 Task: Create a rule from the Agile list, Priority changed -> Complete task in the project AgileForge if Priority Cleared then Complete Task
Action: Mouse moved to (68, 487)
Screenshot: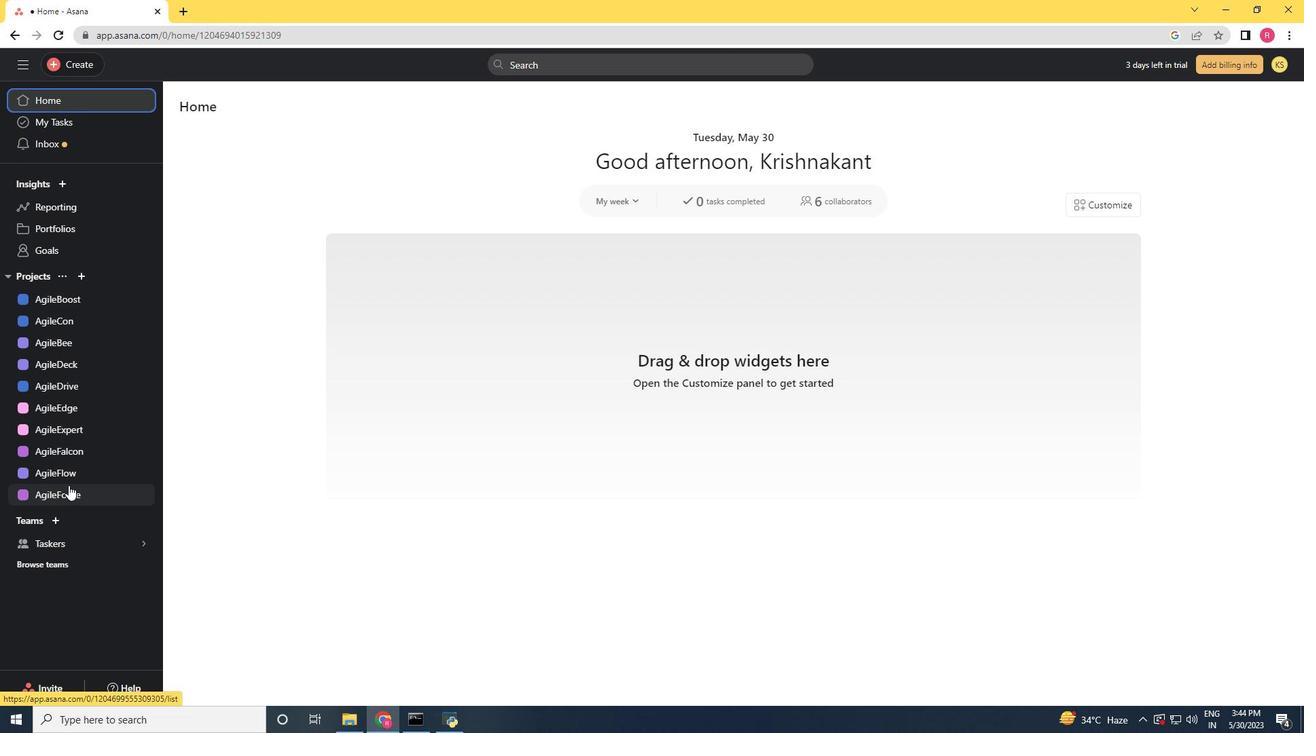 
Action: Mouse pressed left at (68, 487)
Screenshot: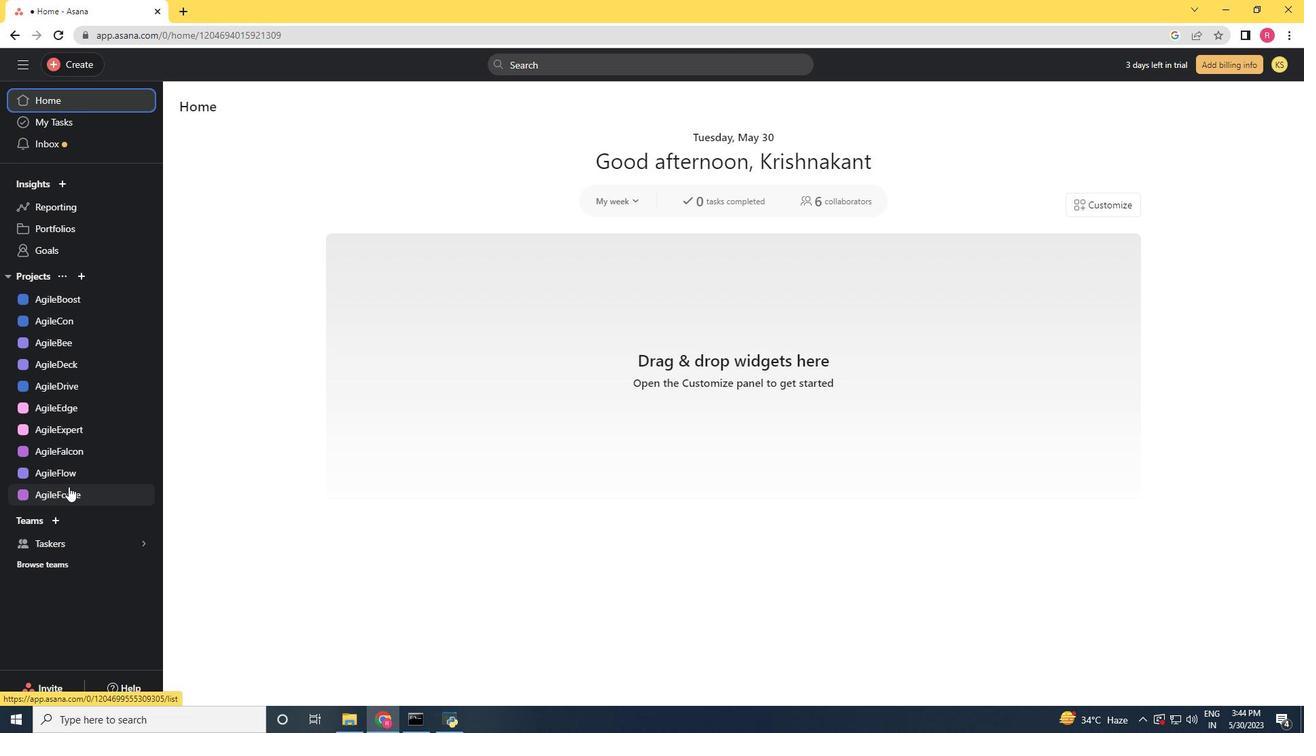 
Action: Mouse moved to (1241, 118)
Screenshot: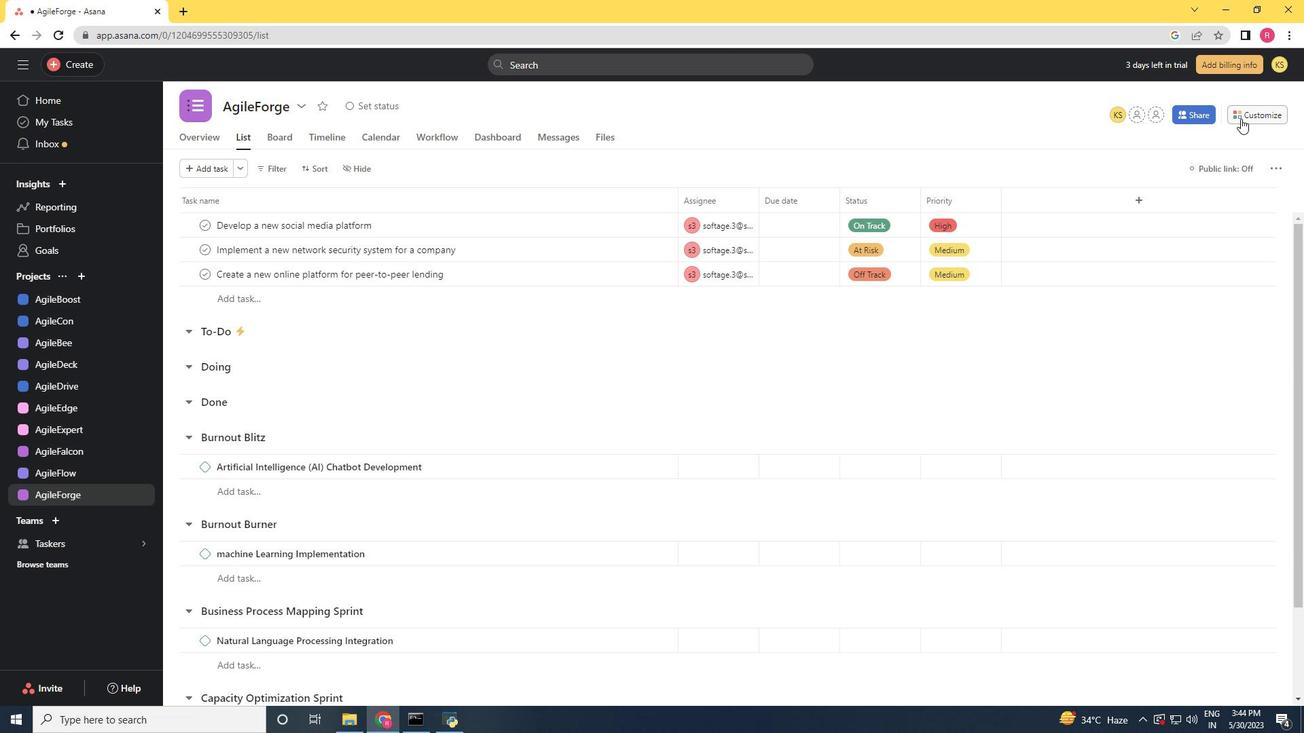 
Action: Mouse pressed left at (1241, 118)
Screenshot: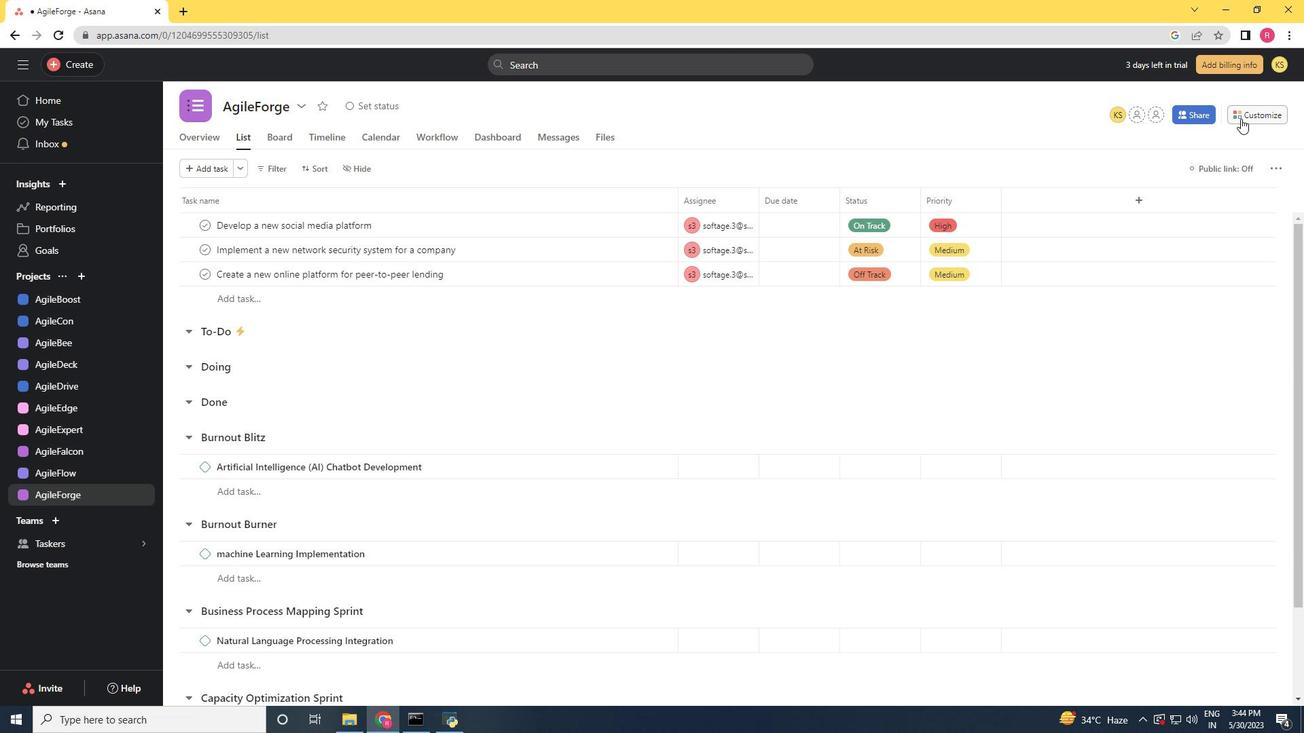
Action: Mouse moved to (1022, 303)
Screenshot: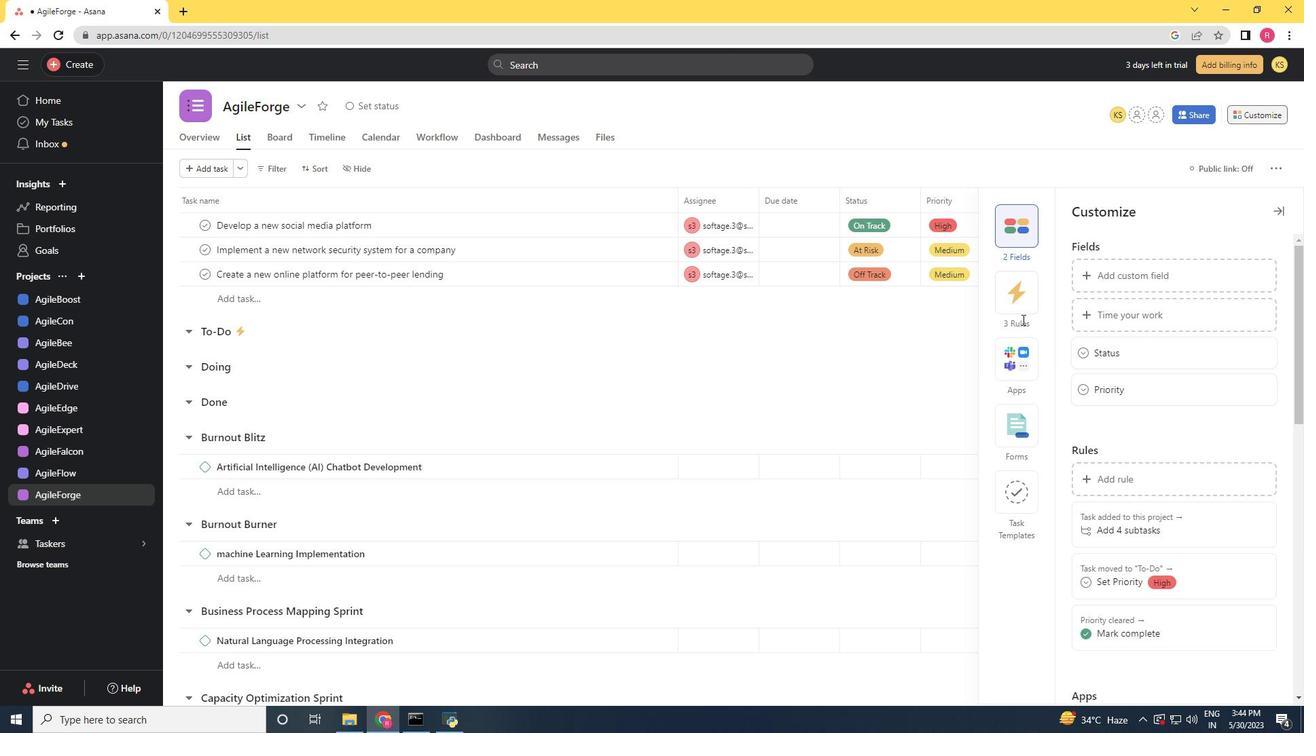 
Action: Mouse pressed left at (1022, 303)
Screenshot: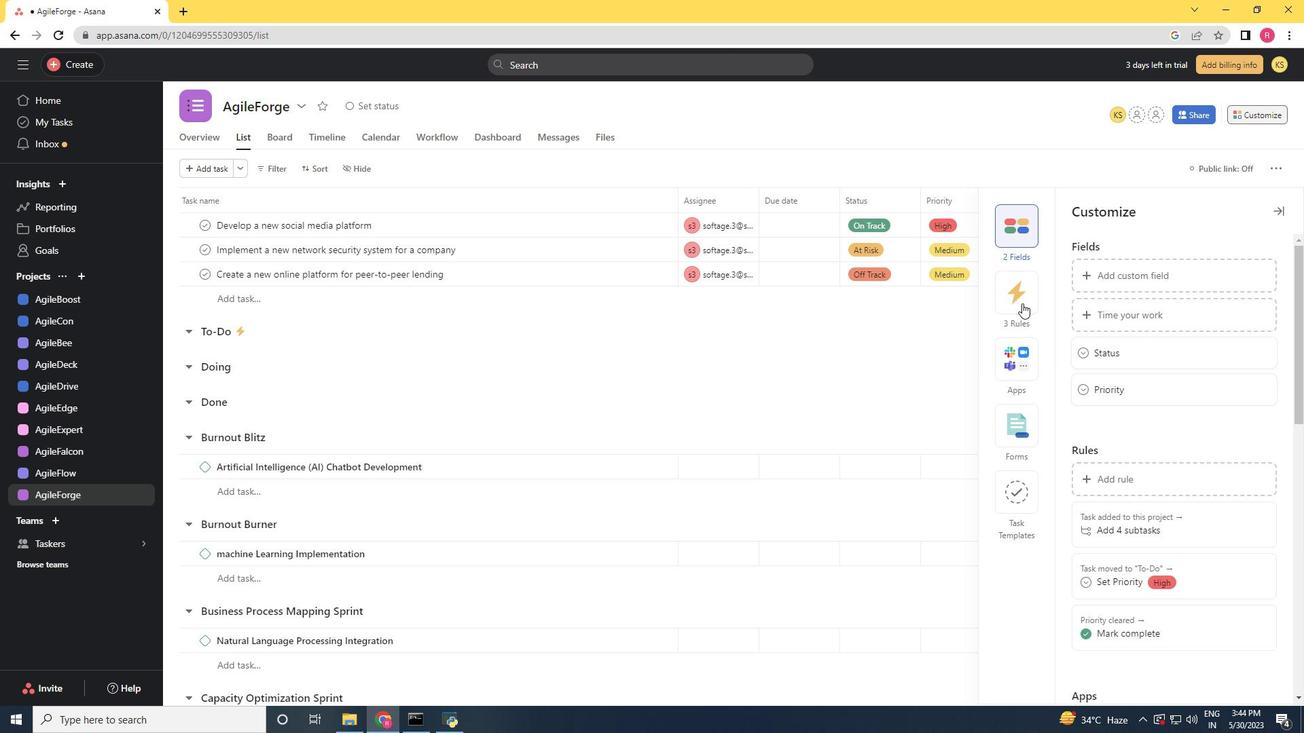 
Action: Mouse moved to (1106, 270)
Screenshot: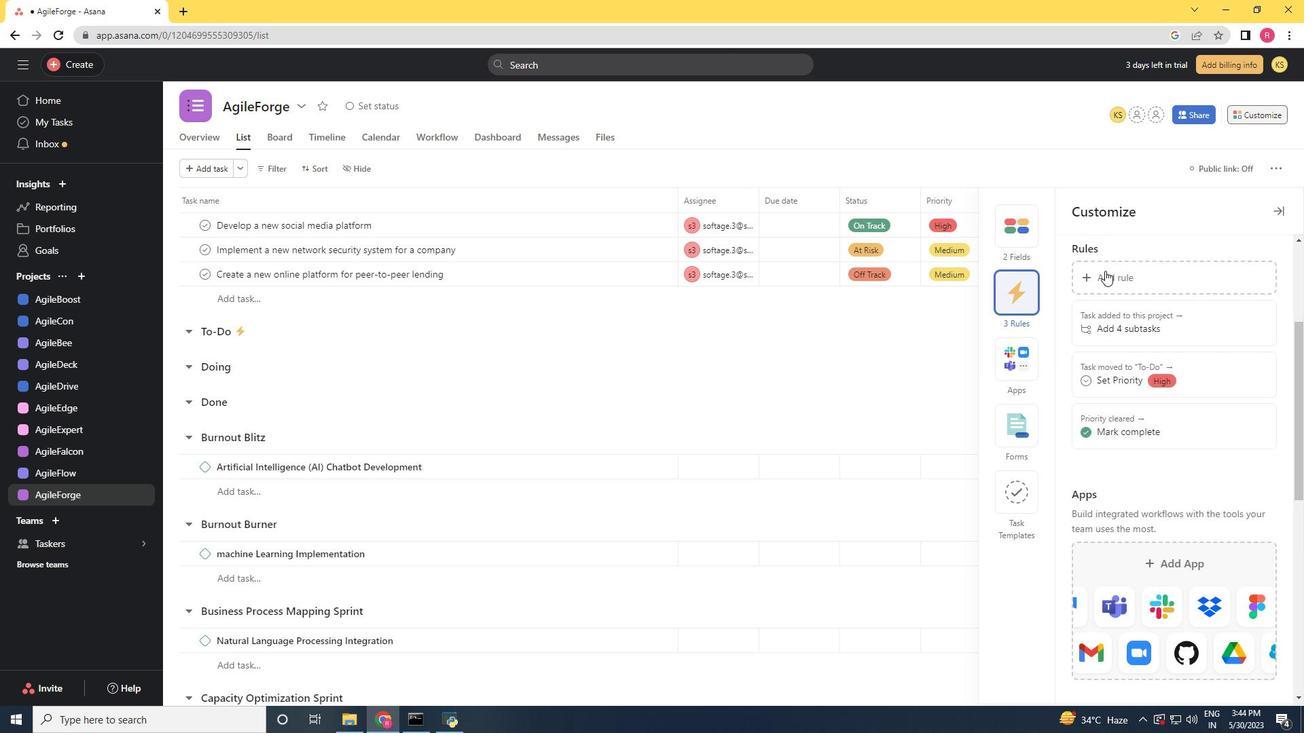 
Action: Mouse pressed left at (1106, 270)
Screenshot: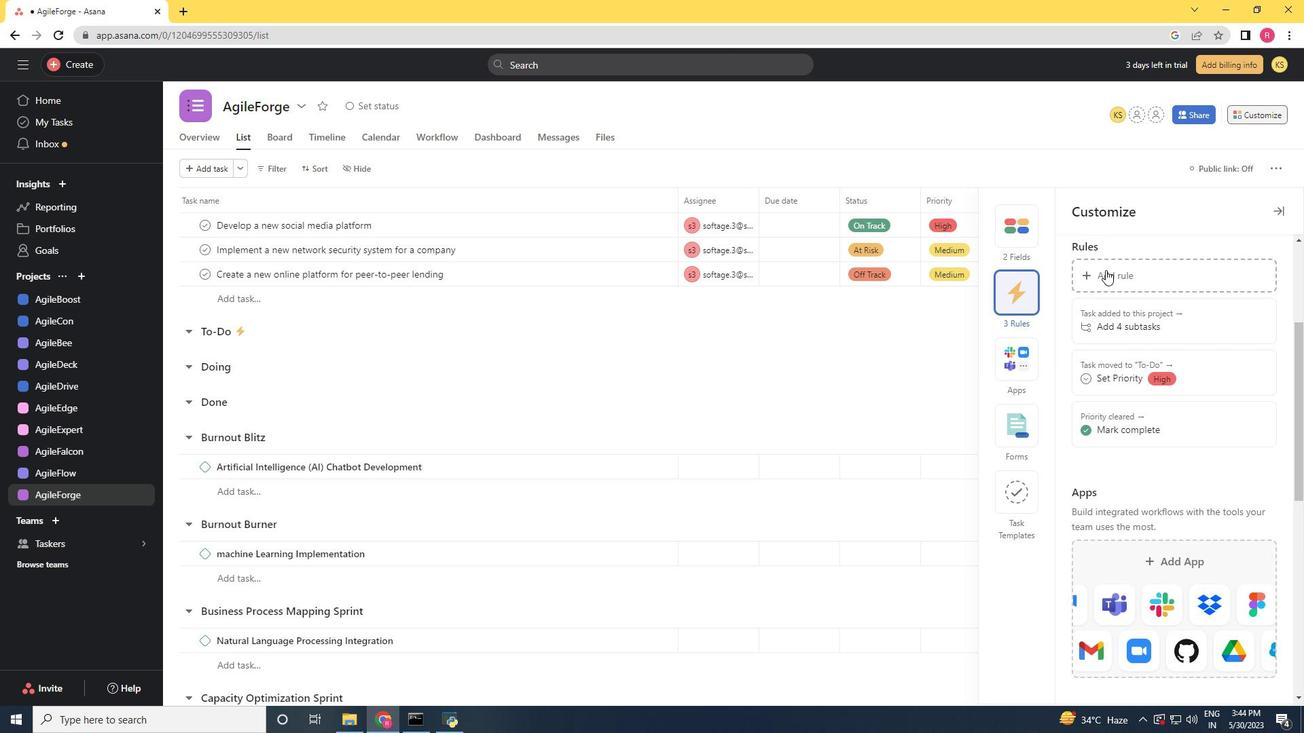 
Action: Mouse moved to (287, 212)
Screenshot: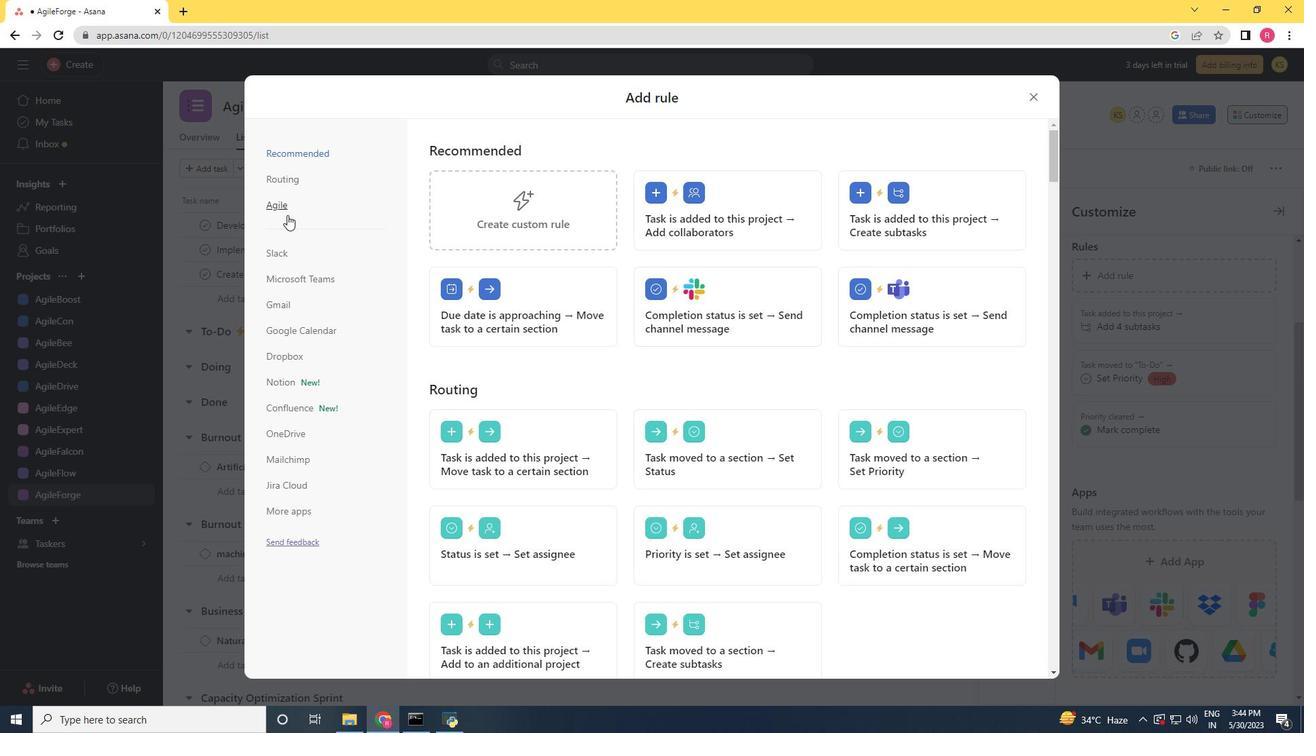 
Action: Mouse pressed left at (287, 212)
Screenshot: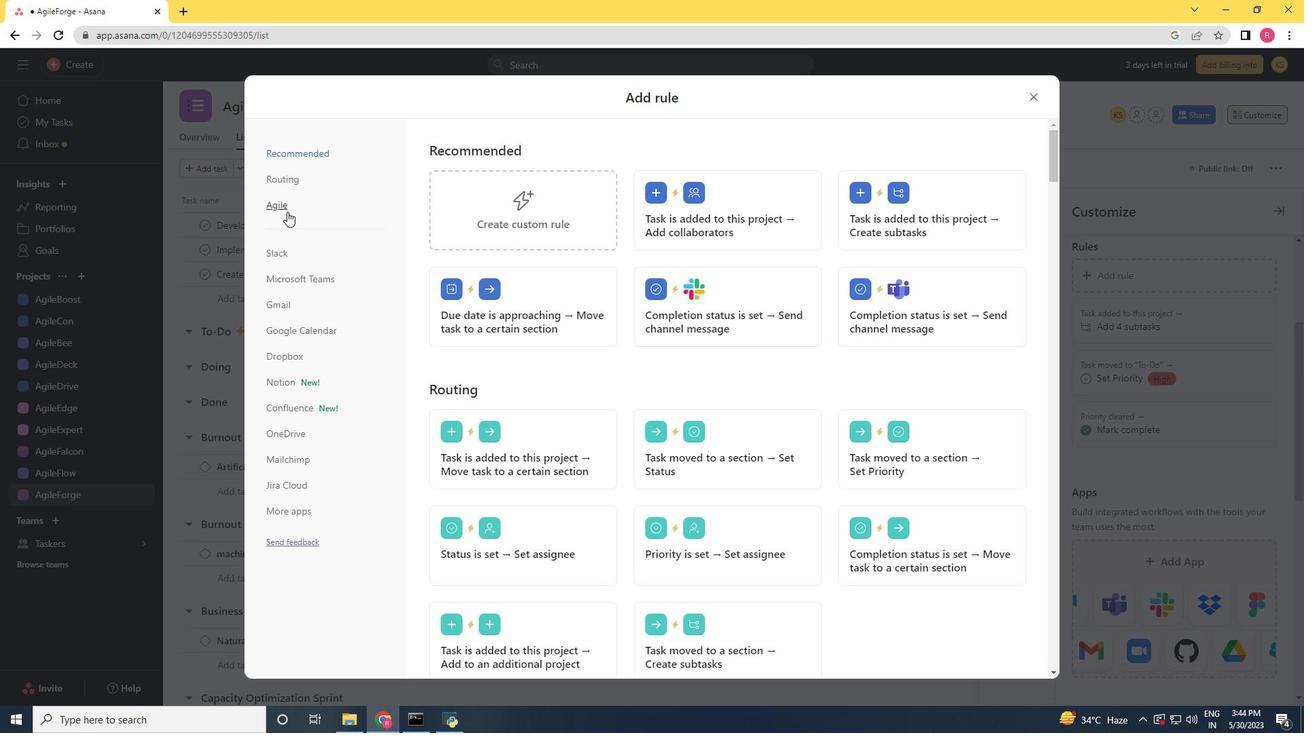 
Action: Mouse moved to (719, 224)
Screenshot: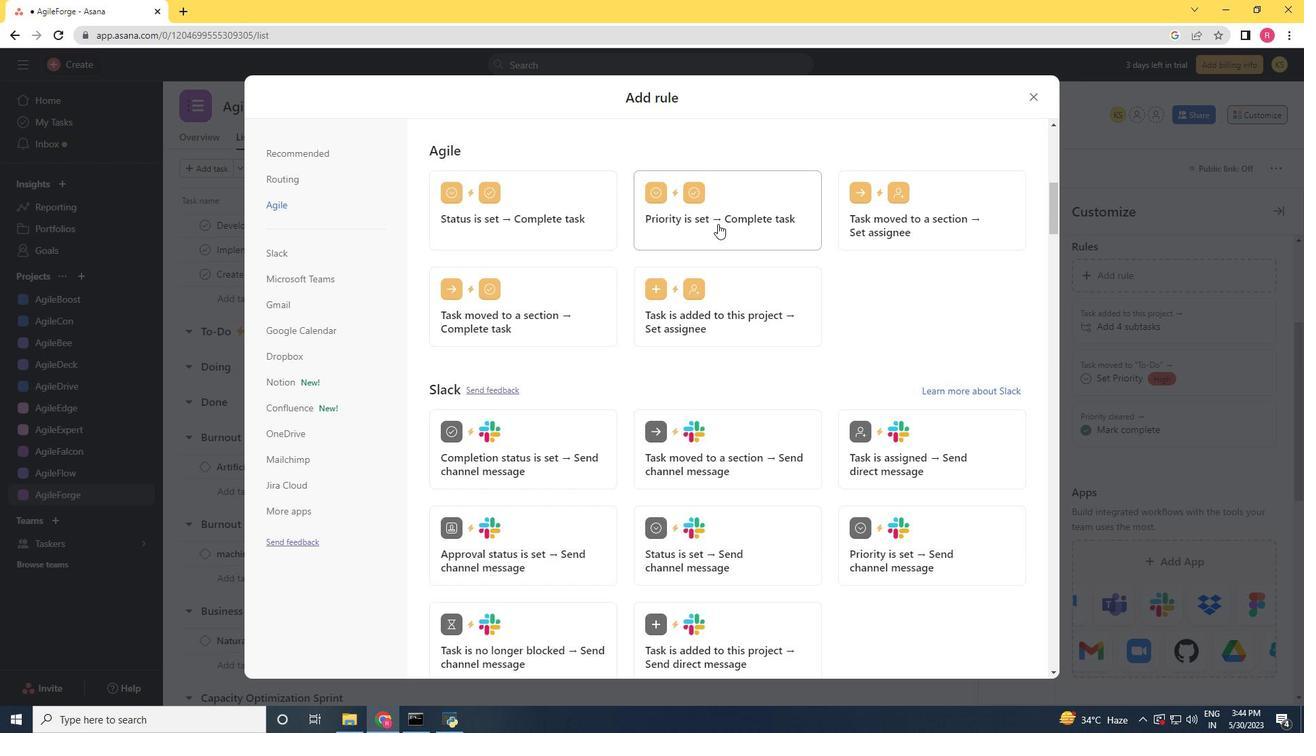 
Action: Mouse pressed left at (719, 224)
Screenshot: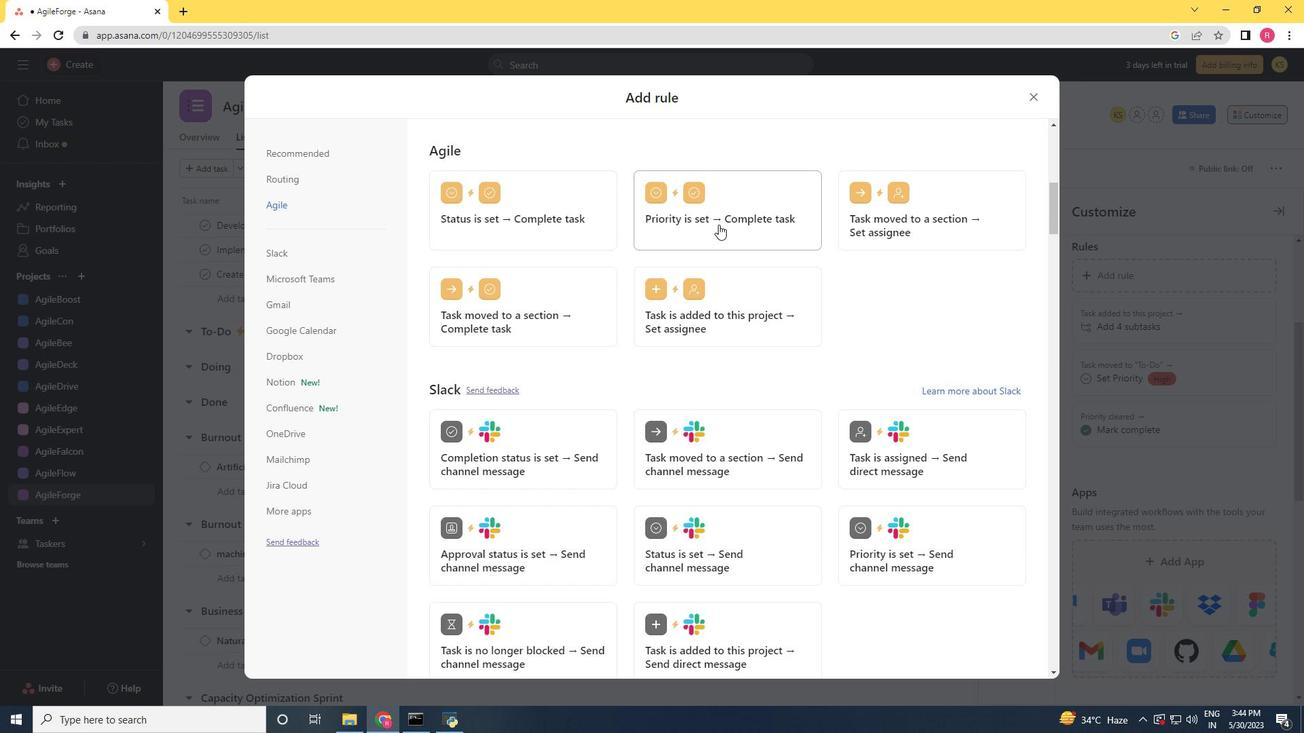 
Action: Mouse moved to (859, 240)
Screenshot: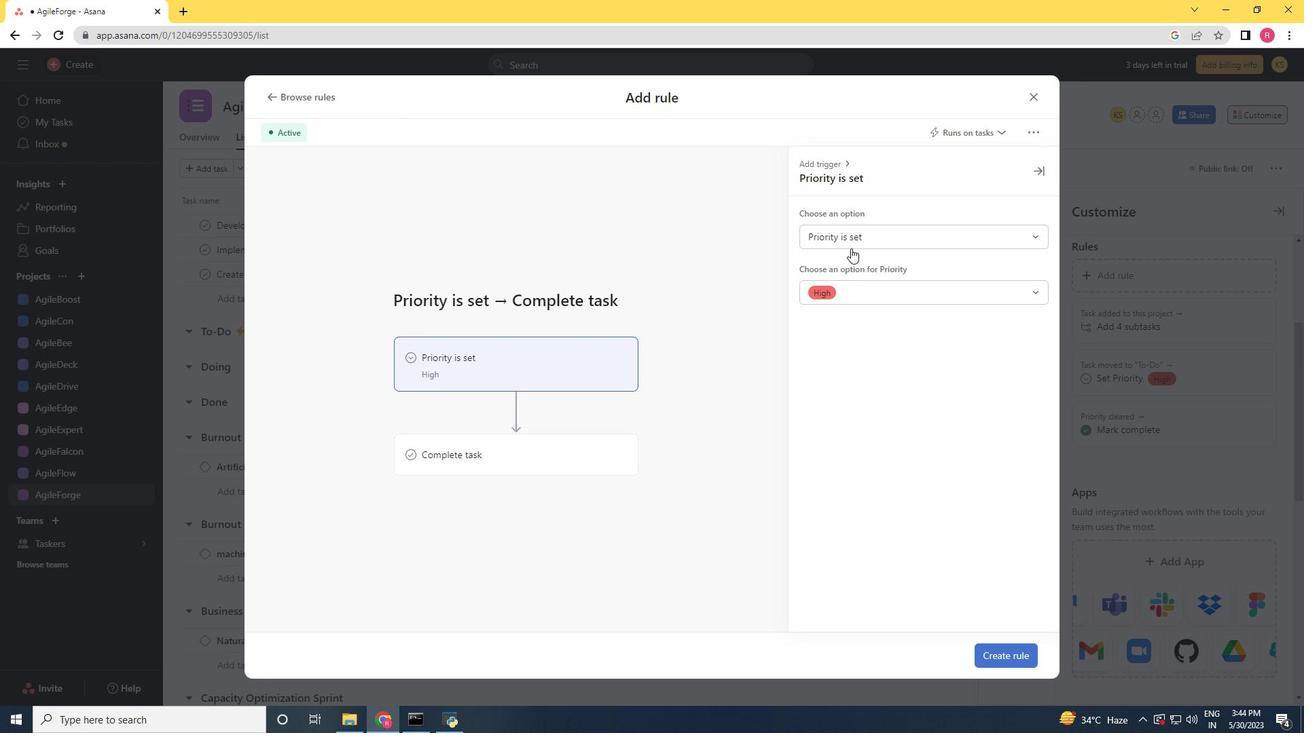 
Action: Mouse pressed left at (859, 240)
Screenshot: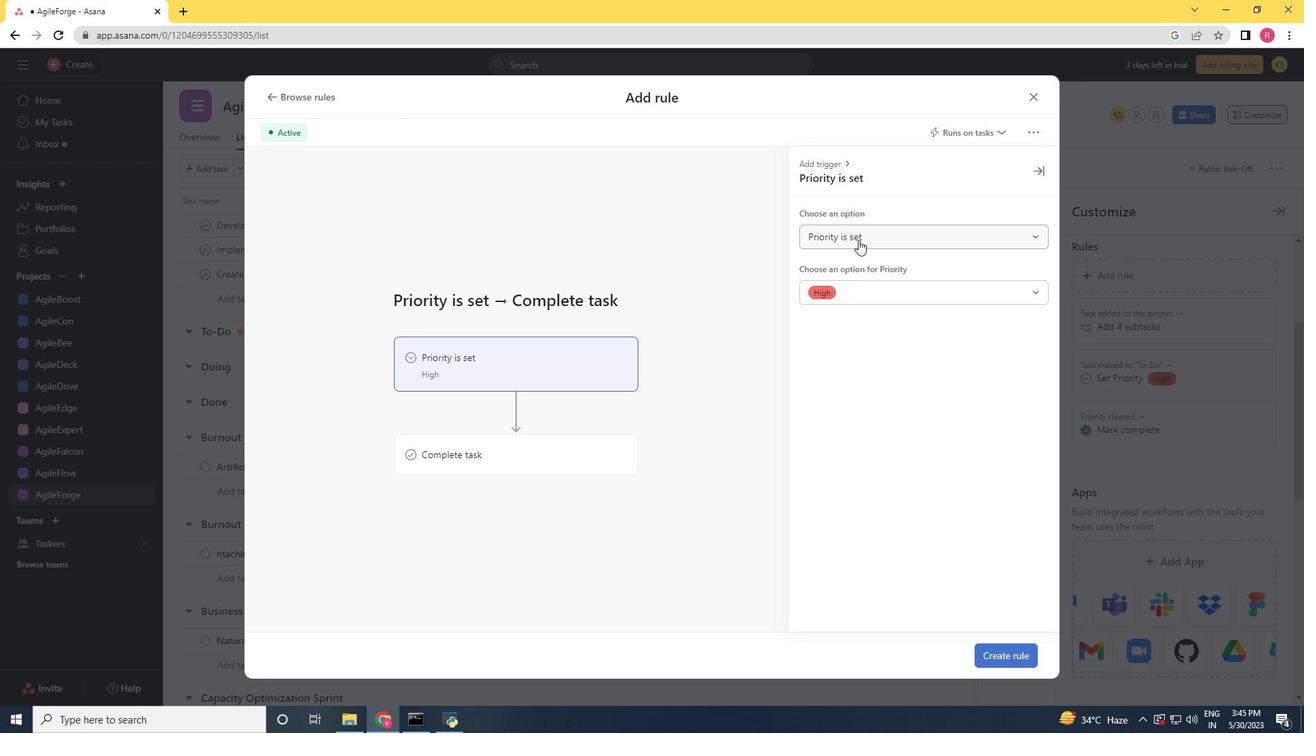 
Action: Mouse moved to (869, 295)
Screenshot: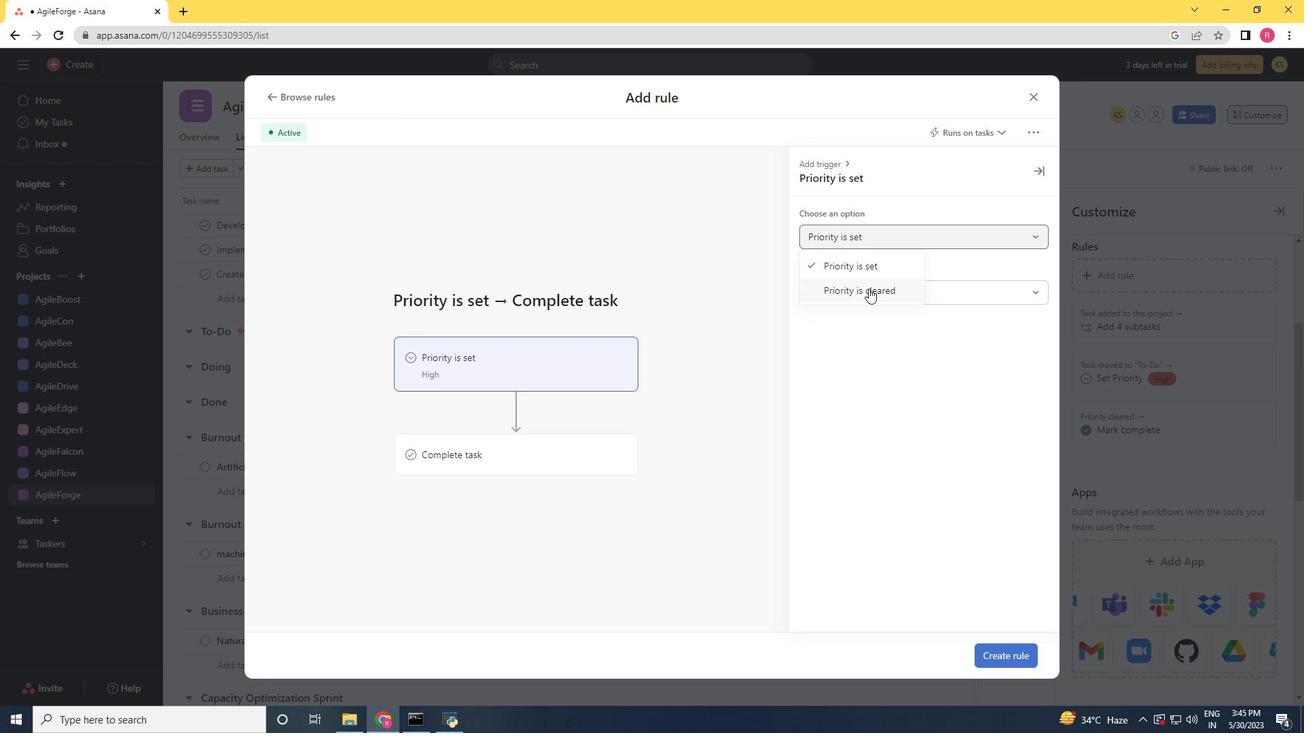 
Action: Mouse pressed left at (869, 295)
Screenshot: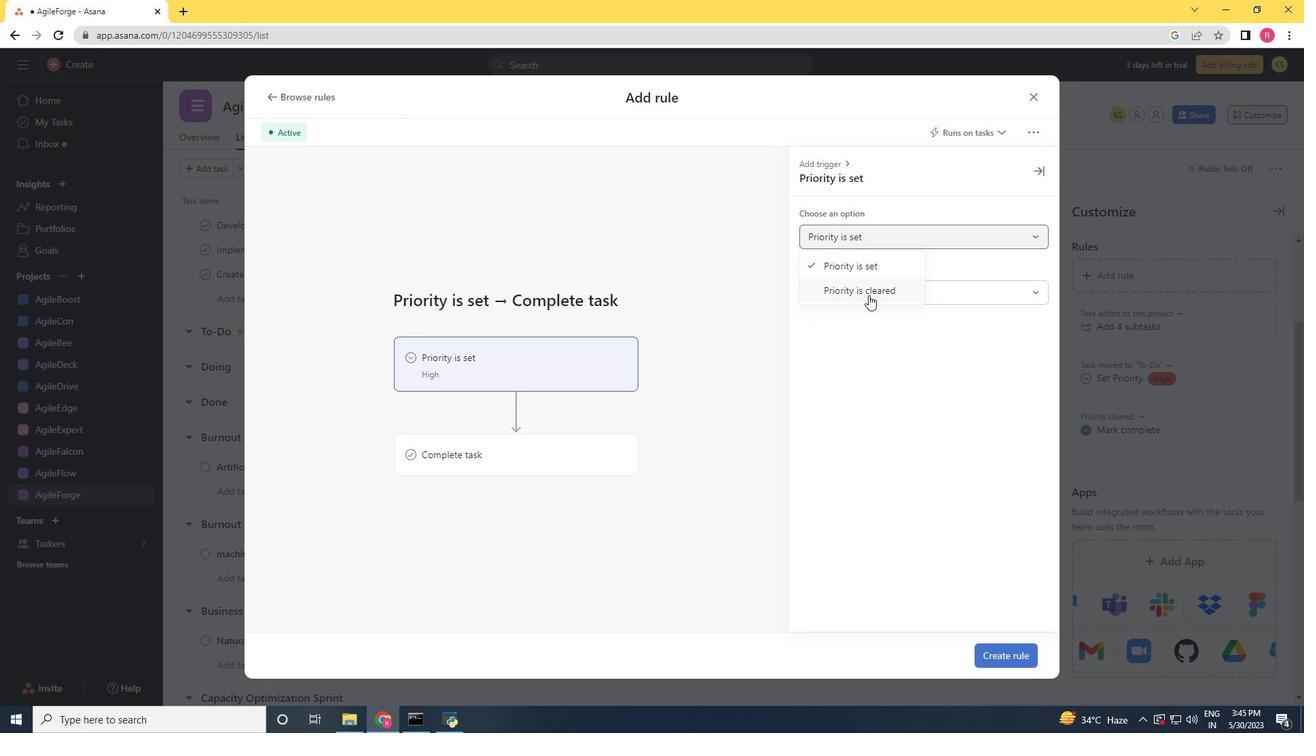 
Action: Mouse moved to (442, 449)
Screenshot: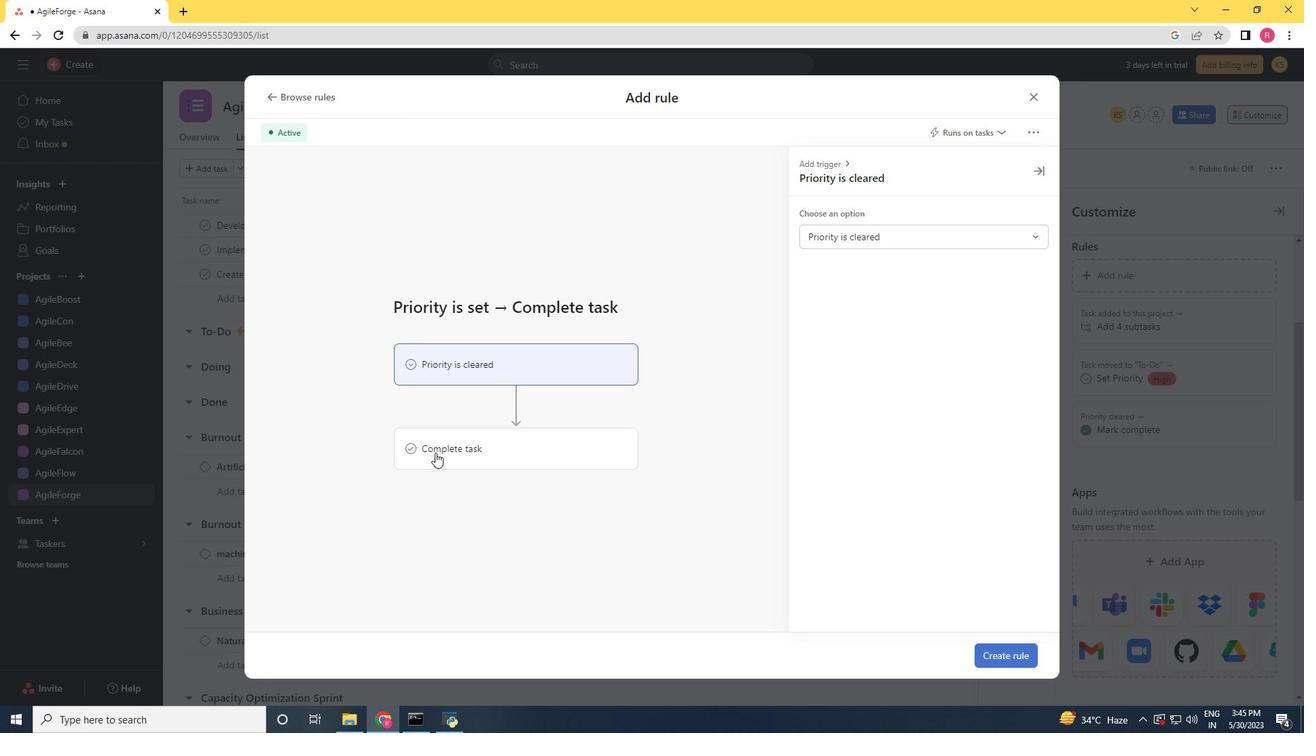 
Action: Mouse pressed left at (442, 449)
Screenshot: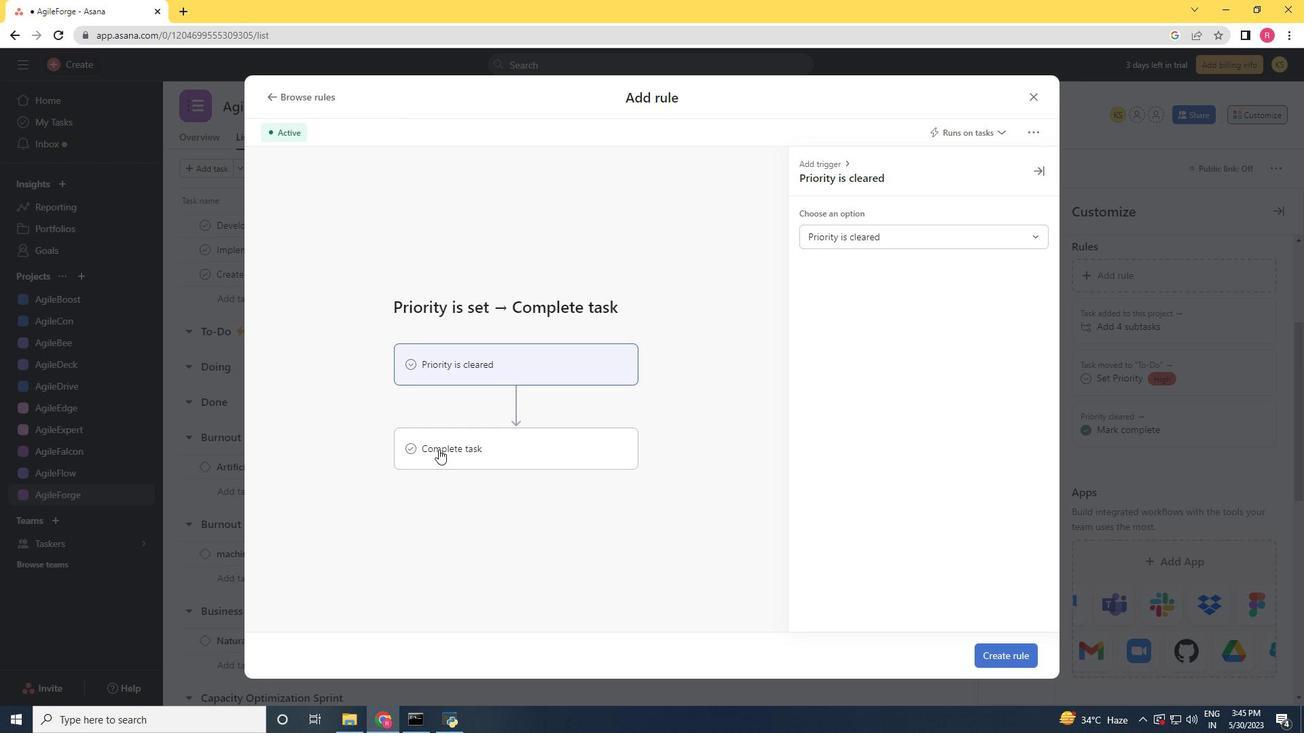 
Action: Mouse moved to (850, 234)
Screenshot: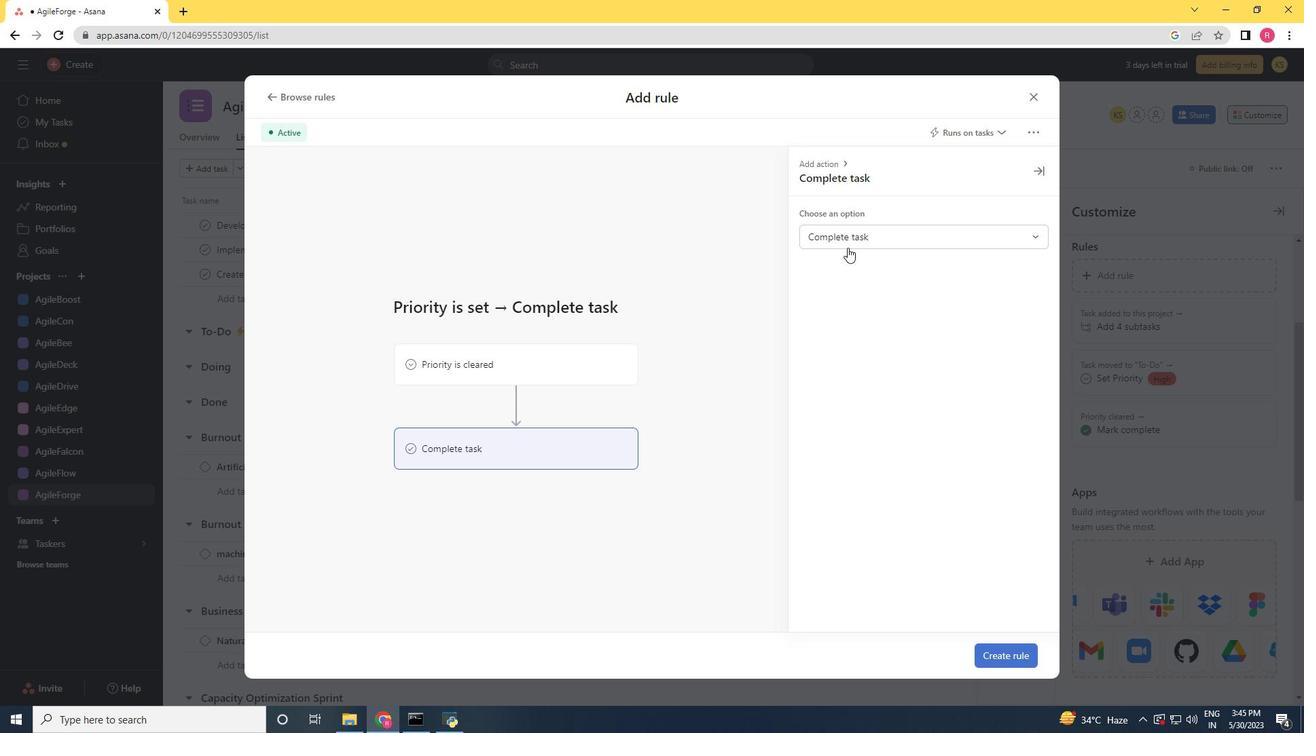 
Action: Mouse pressed left at (850, 234)
Screenshot: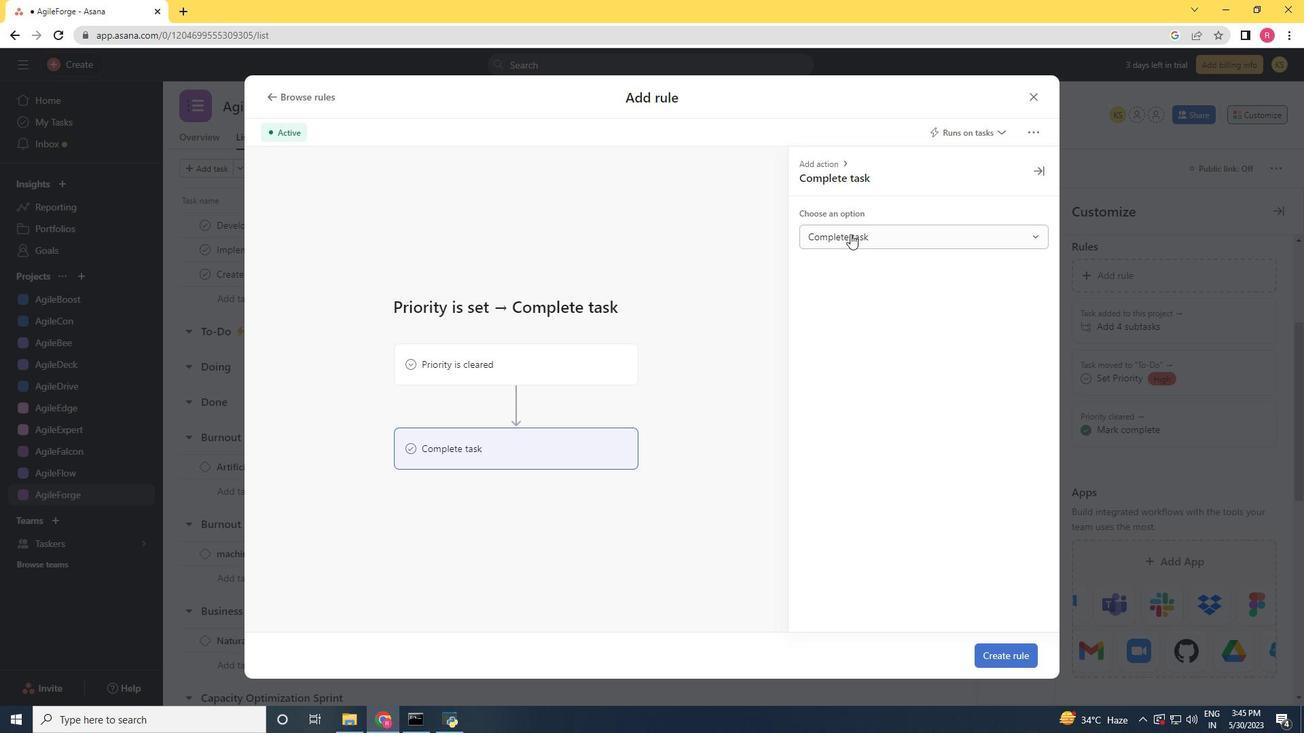 
Action: Mouse moved to (856, 265)
Screenshot: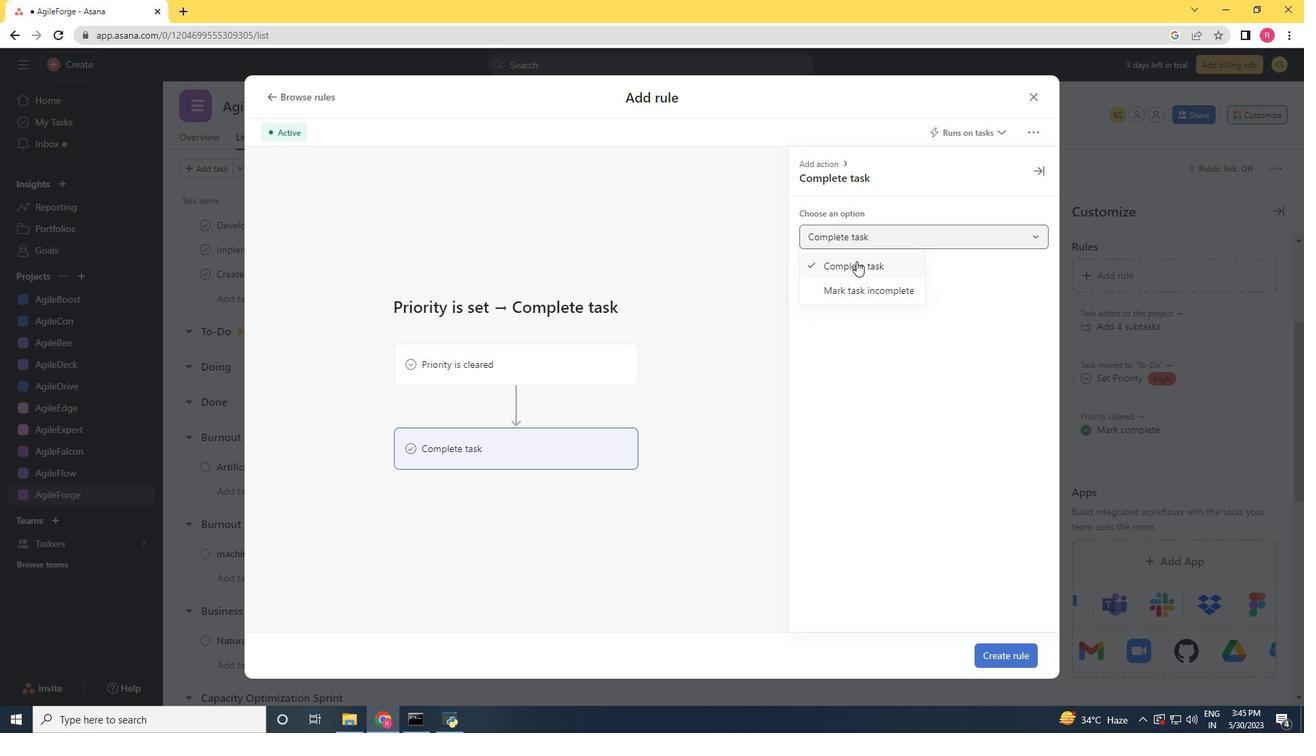 
Action: Mouse pressed left at (856, 265)
Screenshot: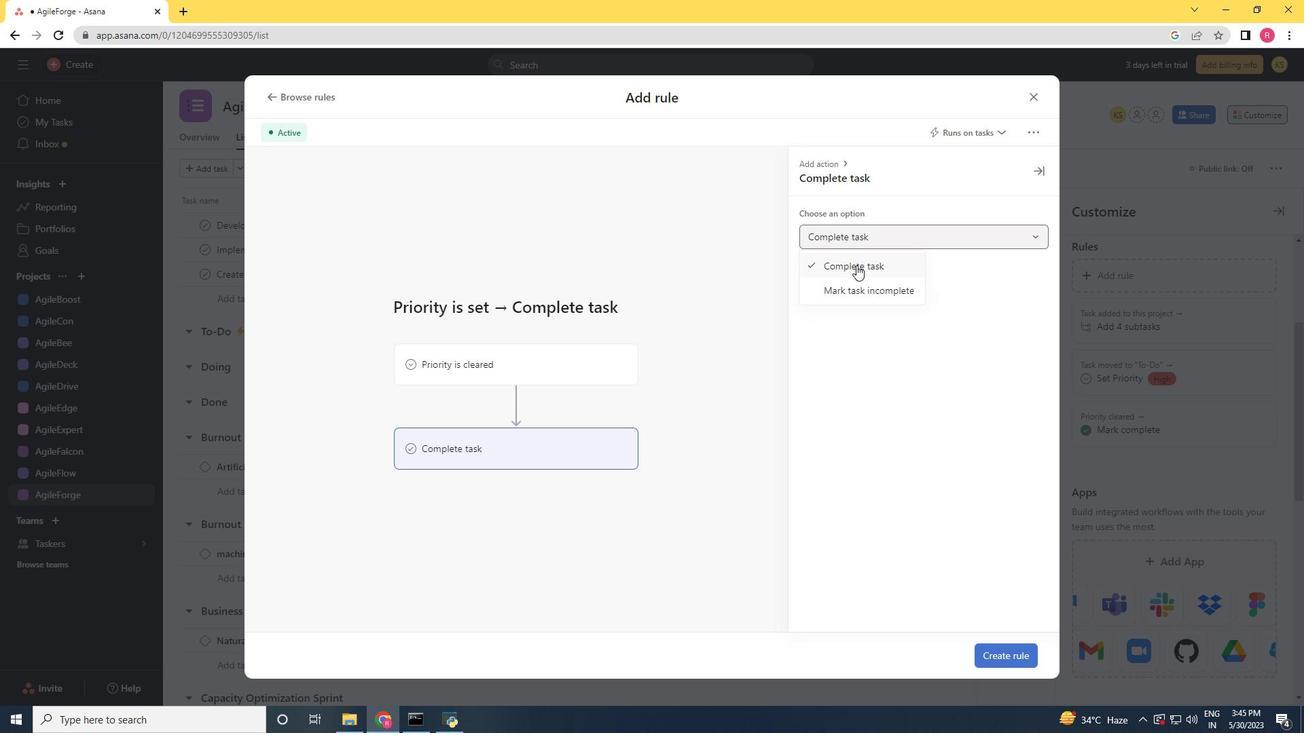 
Action: Mouse moved to (1025, 649)
Screenshot: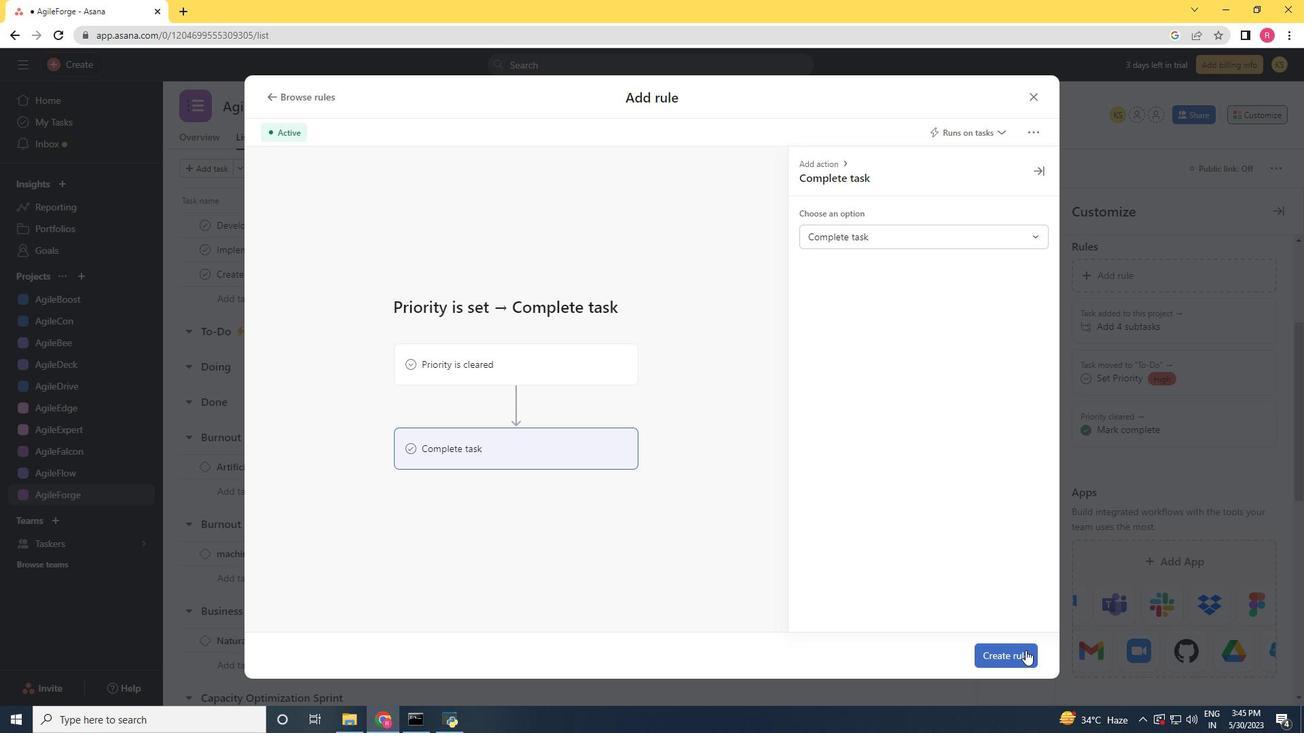 
Action: Mouse pressed left at (1025, 649)
Screenshot: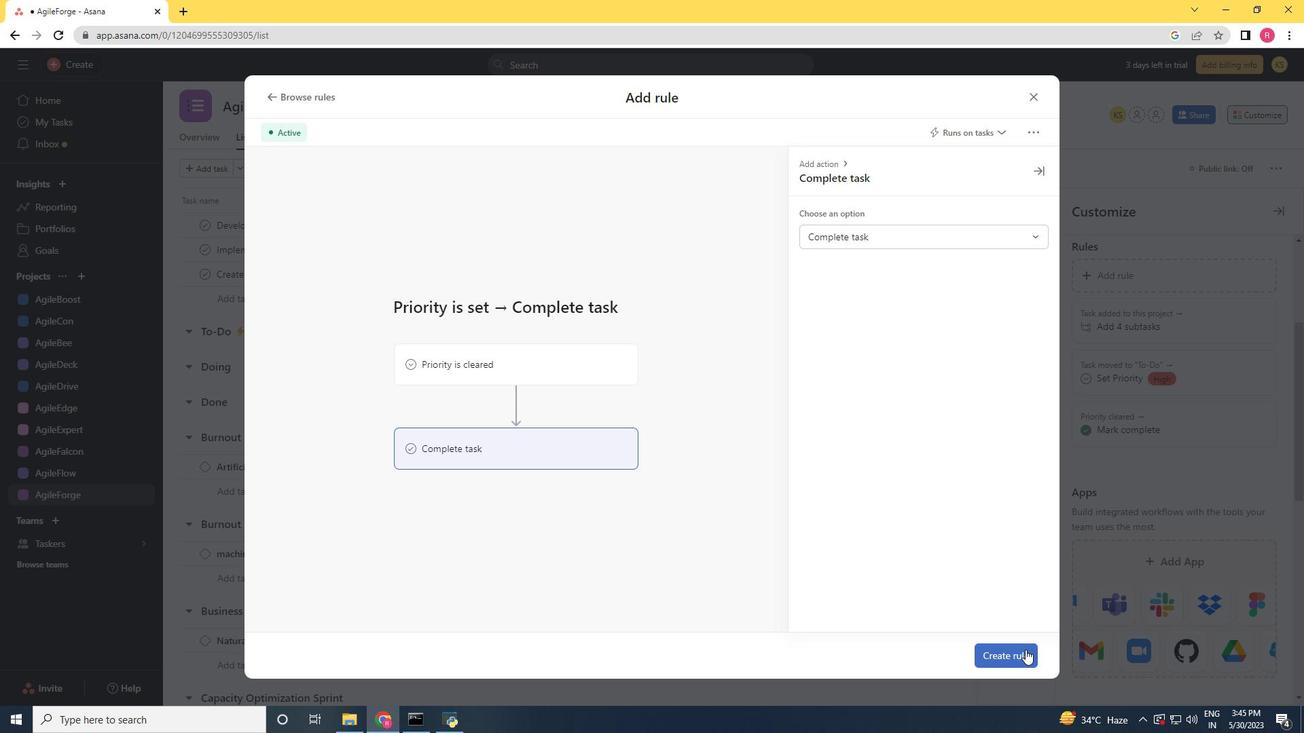 
